 Task: Create List Brand Consistency in Board Product Rollout Best Practices to Workspace ERP Systems. Create List Brand Evolution in Board Product Concept Testing to Workspace ERP Systems. Create List Brand Extension in Board Market Research and Analysis for New Market Entry to Workspace ERP Systems
Action: Mouse moved to (220, 139)
Screenshot: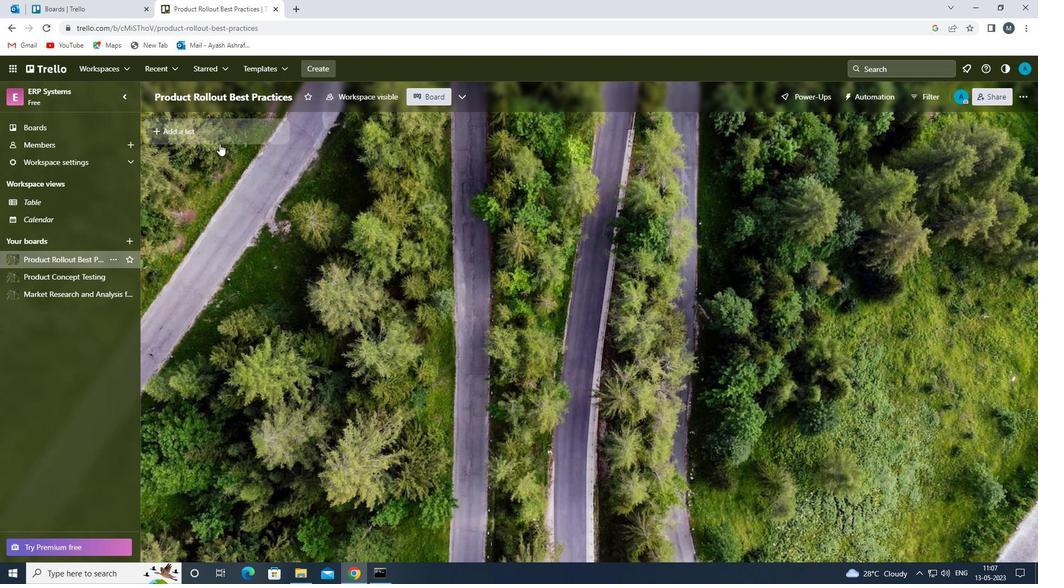 
Action: Mouse pressed left at (220, 139)
Screenshot: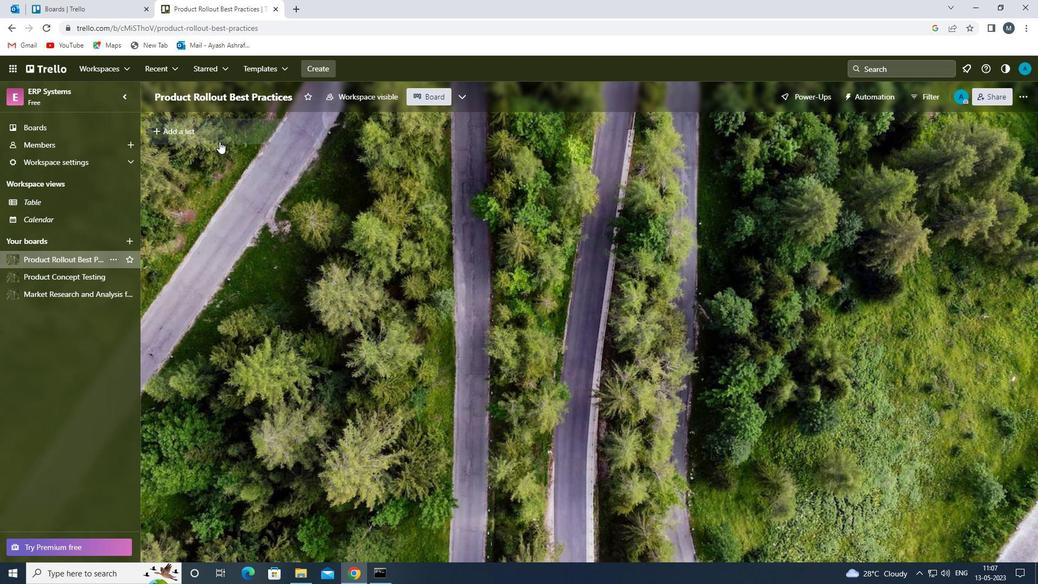 
Action: Mouse moved to (226, 133)
Screenshot: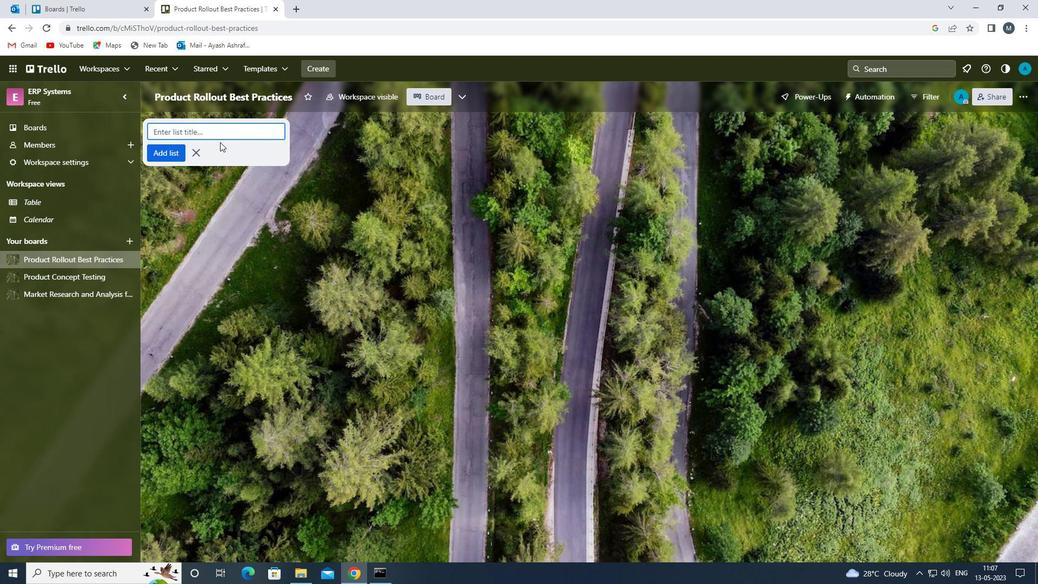 
Action: Mouse pressed left at (226, 133)
Screenshot: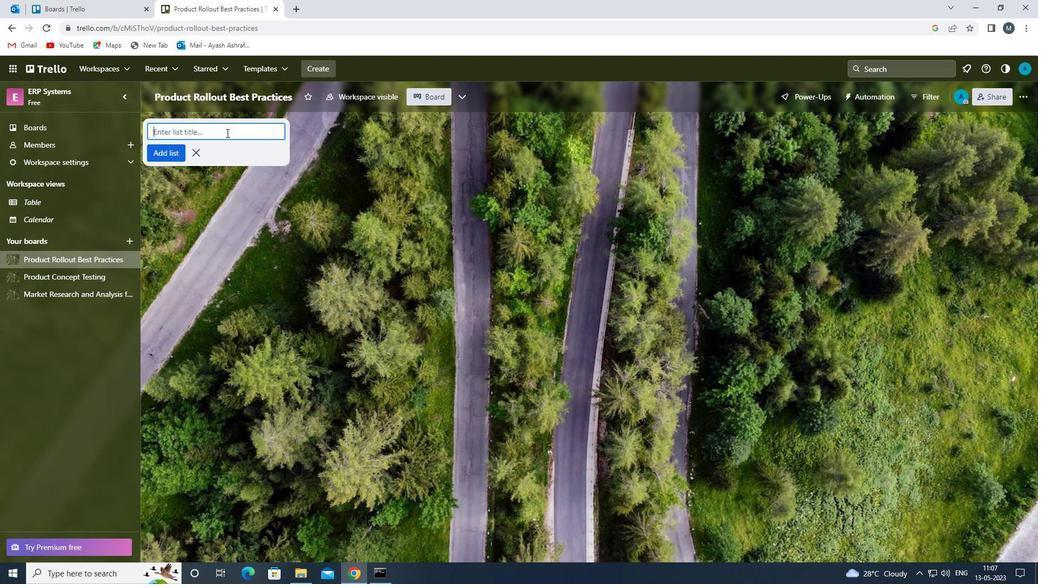
Action: Key pressed <Key.shift>BRAND<Key.space><Key.shift><Key.shift><Key.shift><Key.shift>CONSISTENCY<Key.space>
Screenshot: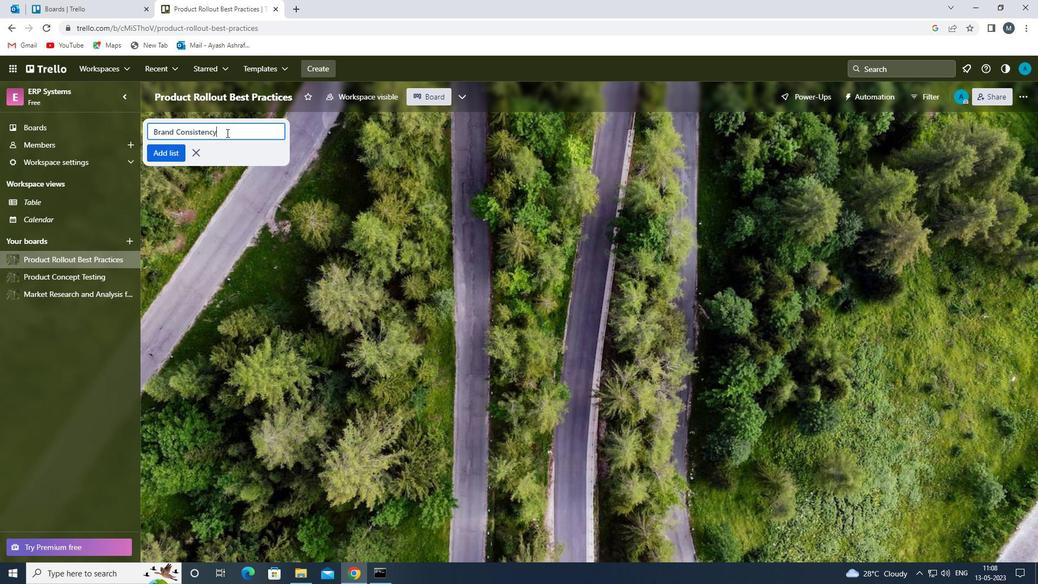 
Action: Mouse moved to (168, 152)
Screenshot: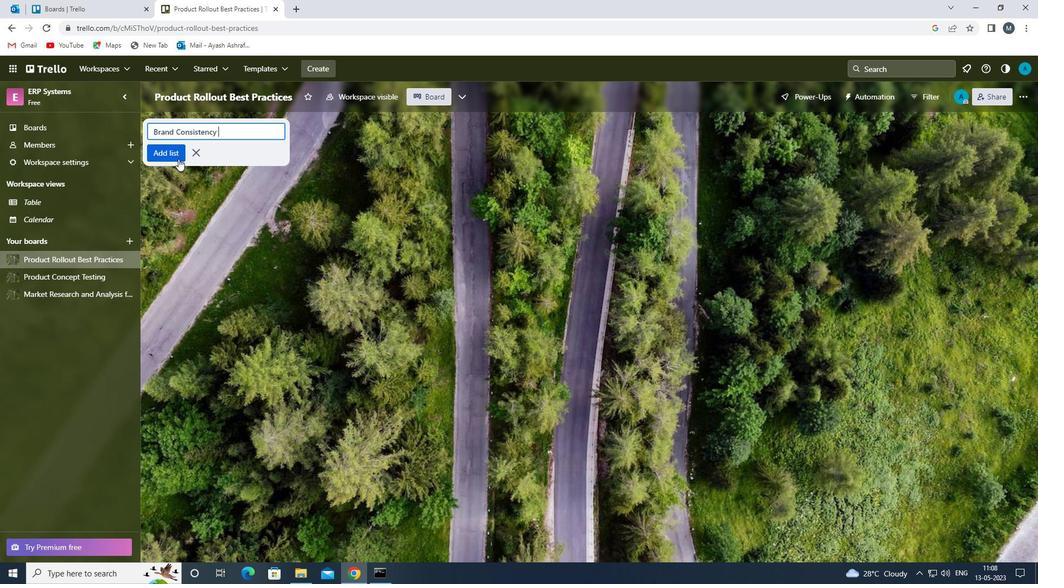 
Action: Mouse pressed left at (168, 152)
Screenshot: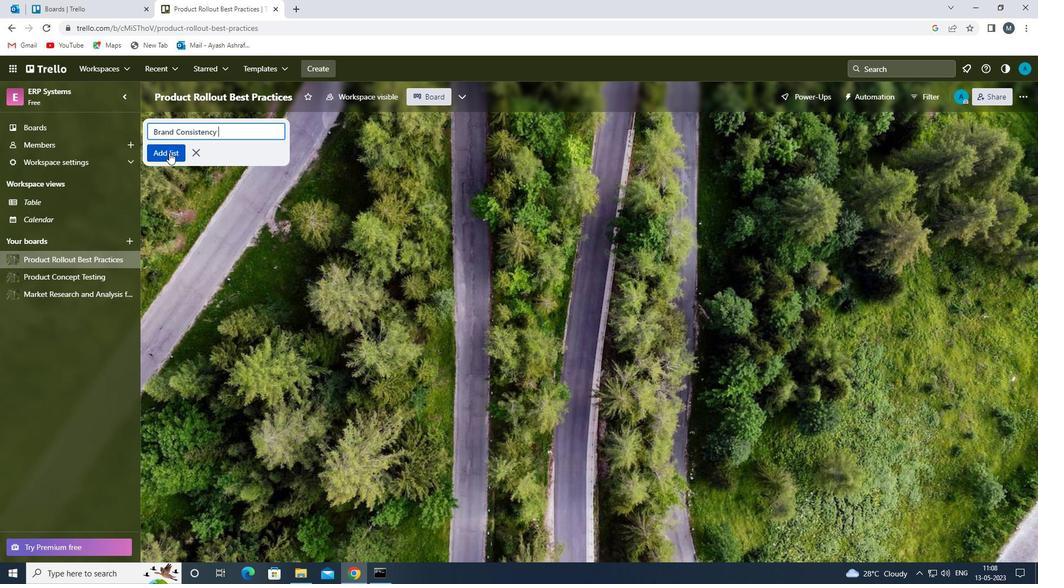 
Action: Mouse moved to (187, 270)
Screenshot: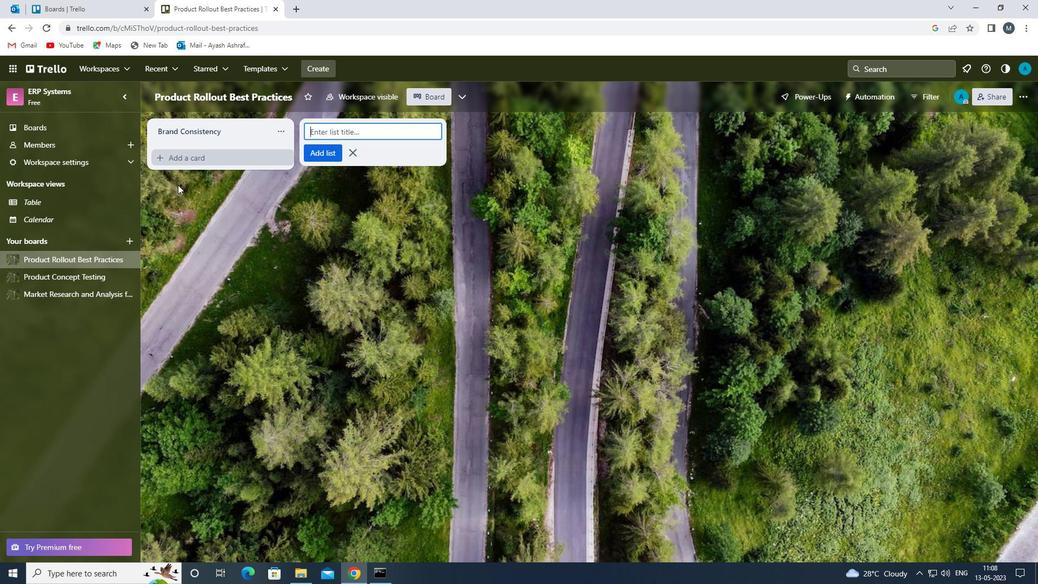 
Action: Mouse pressed left at (187, 270)
Screenshot: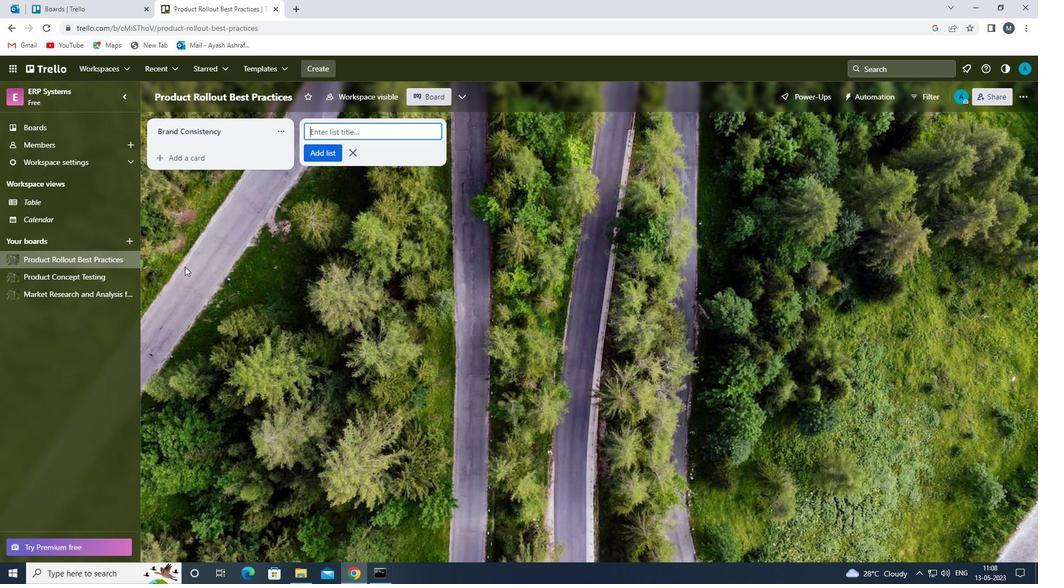 
Action: Mouse moved to (73, 281)
Screenshot: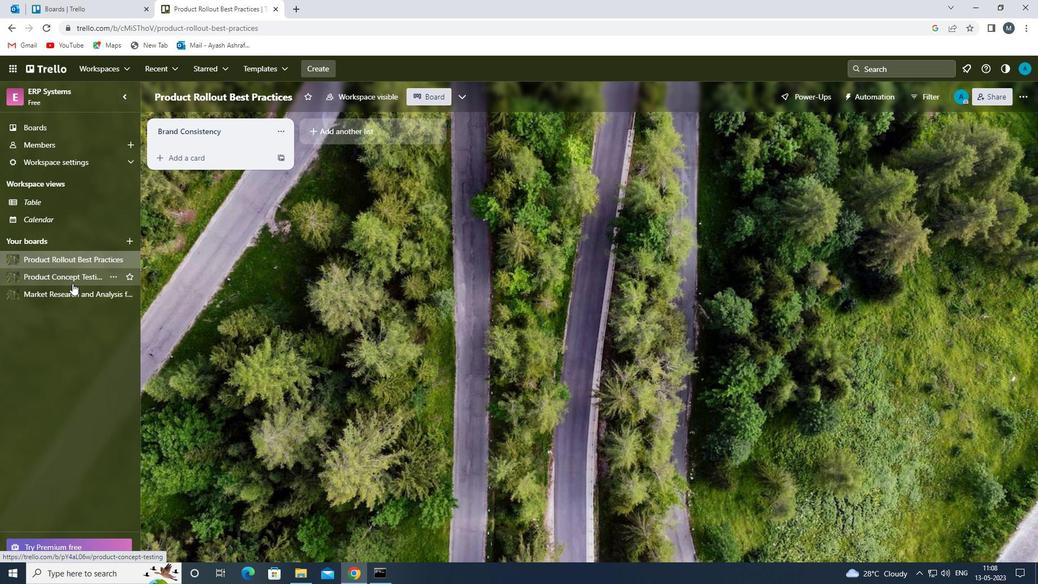 
Action: Mouse pressed left at (73, 281)
Screenshot: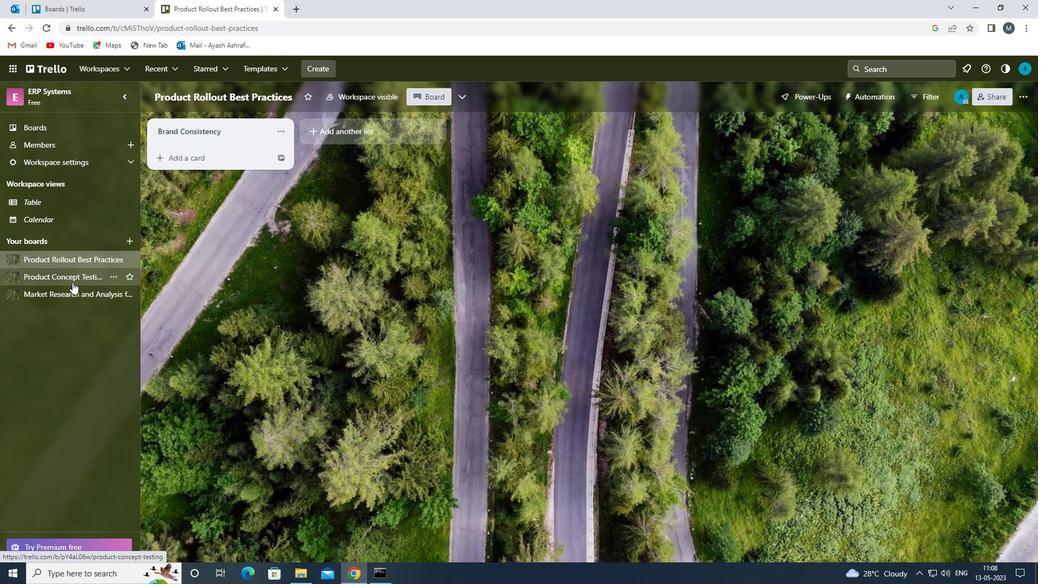 
Action: Mouse moved to (221, 131)
Screenshot: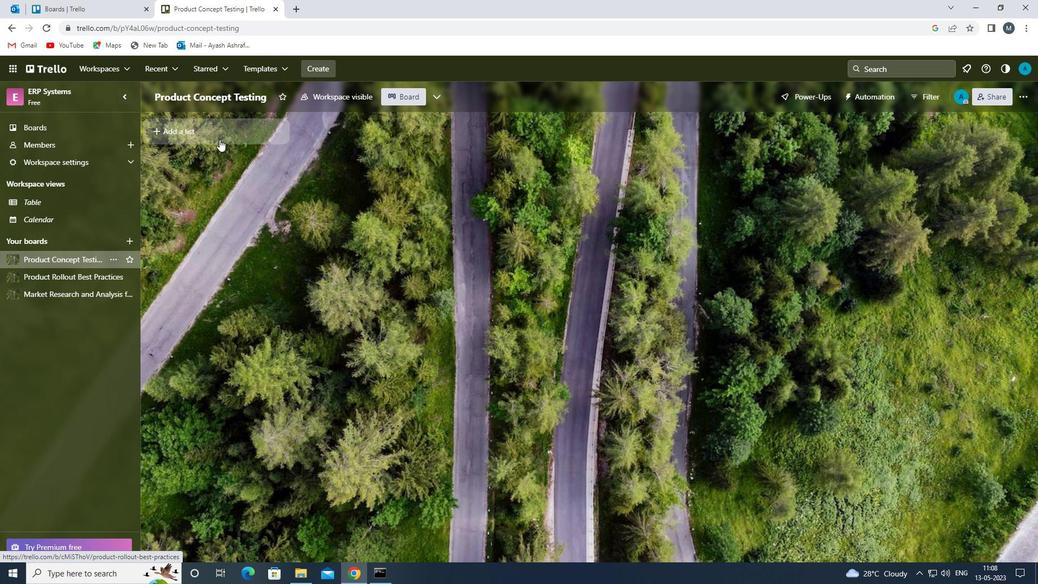 
Action: Mouse pressed left at (221, 131)
Screenshot: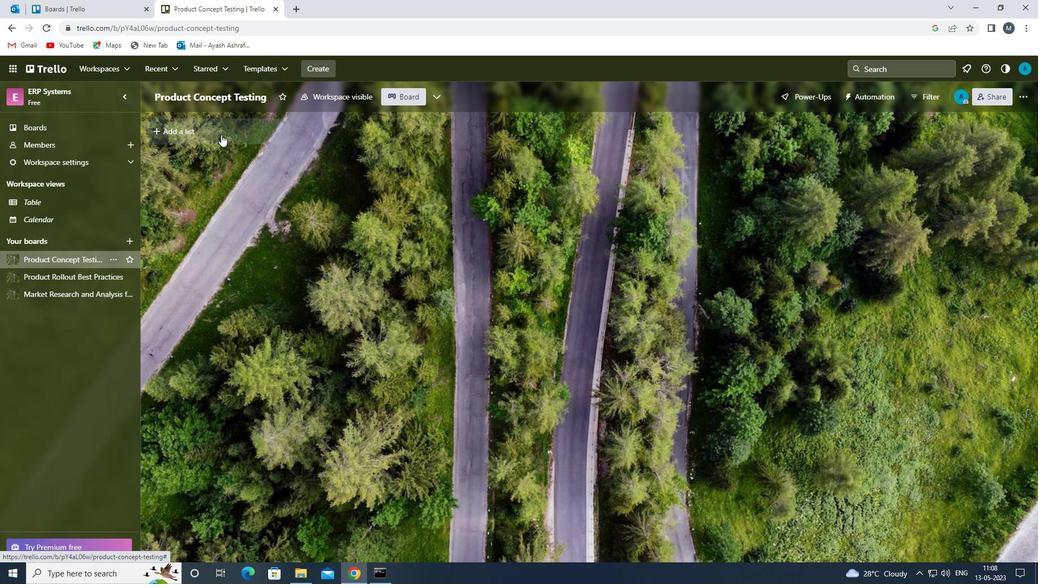
Action: Mouse moved to (222, 134)
Screenshot: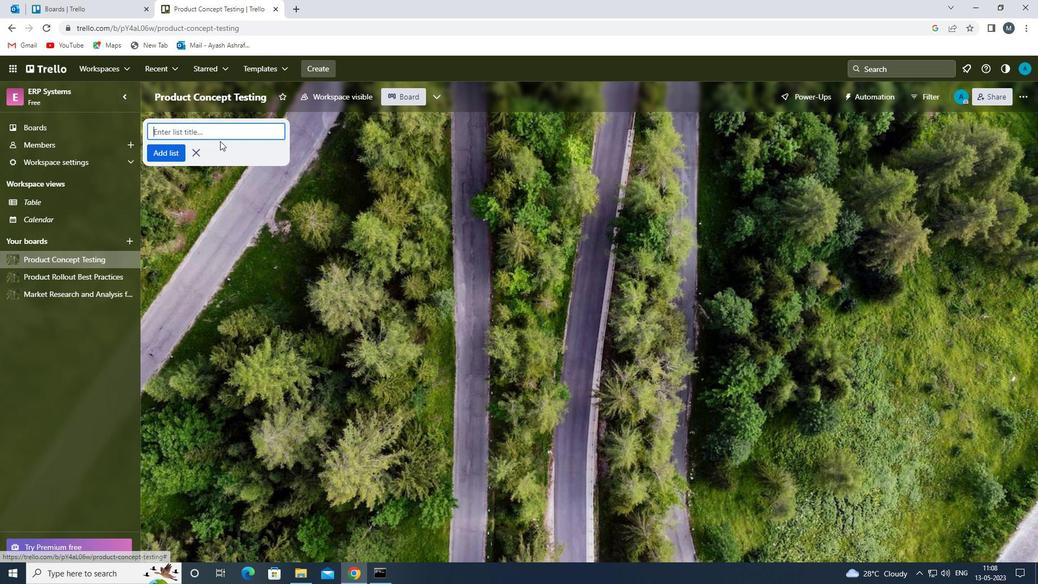 
Action: Mouse pressed left at (222, 134)
Screenshot: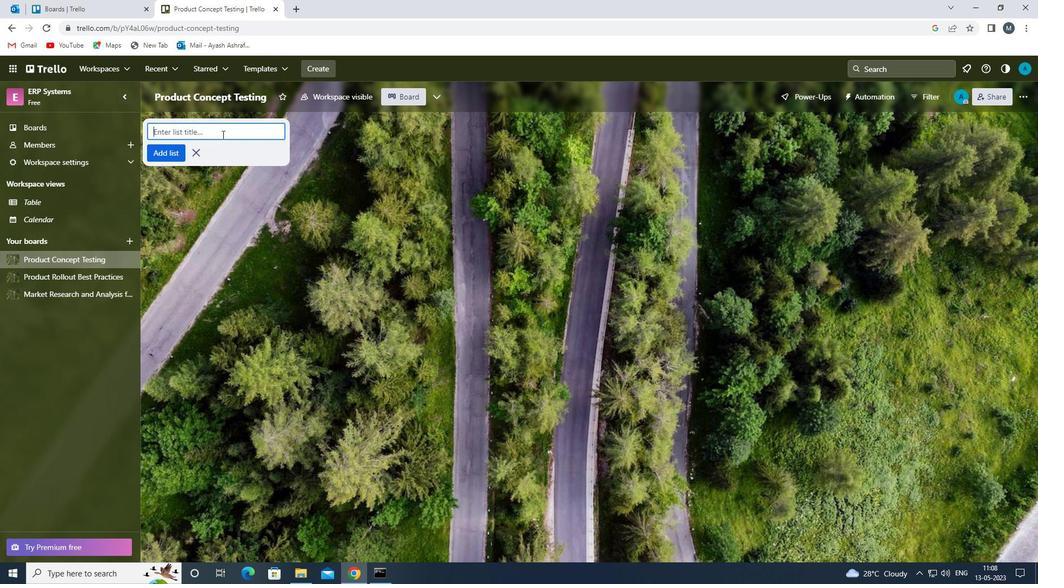 
Action: Mouse moved to (224, 137)
Screenshot: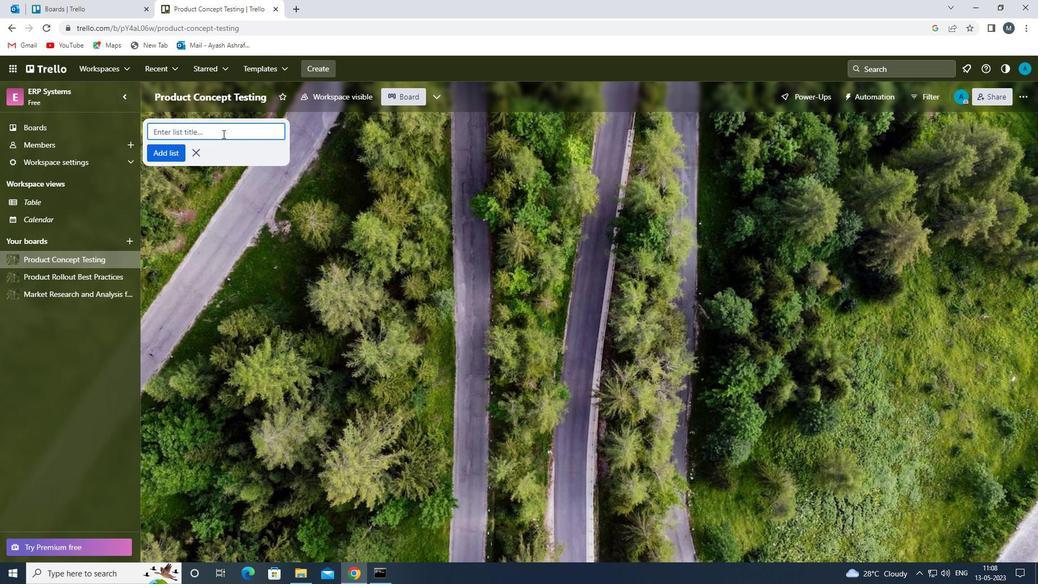 
Action: Key pressed <Key.shift>BRAND<Key.space><Key.shift>EVOLUTION<Key.space>
Screenshot: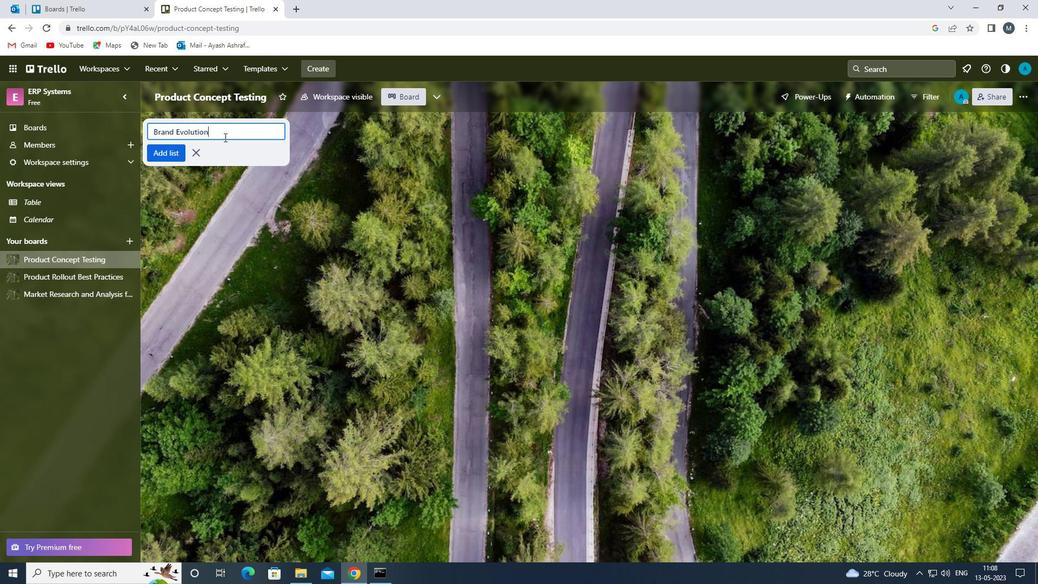 
Action: Mouse moved to (160, 157)
Screenshot: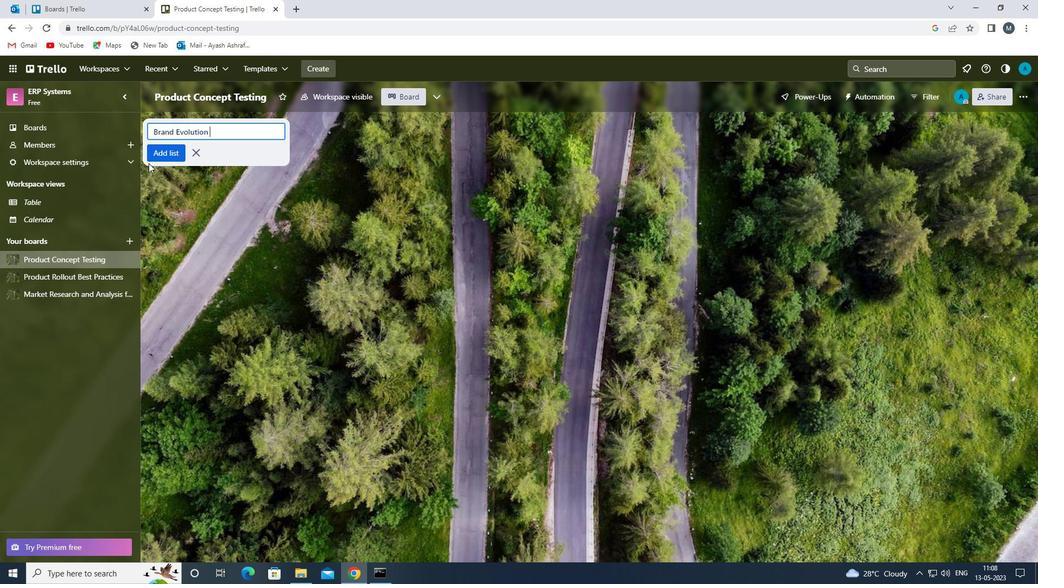 
Action: Mouse pressed left at (160, 157)
Screenshot: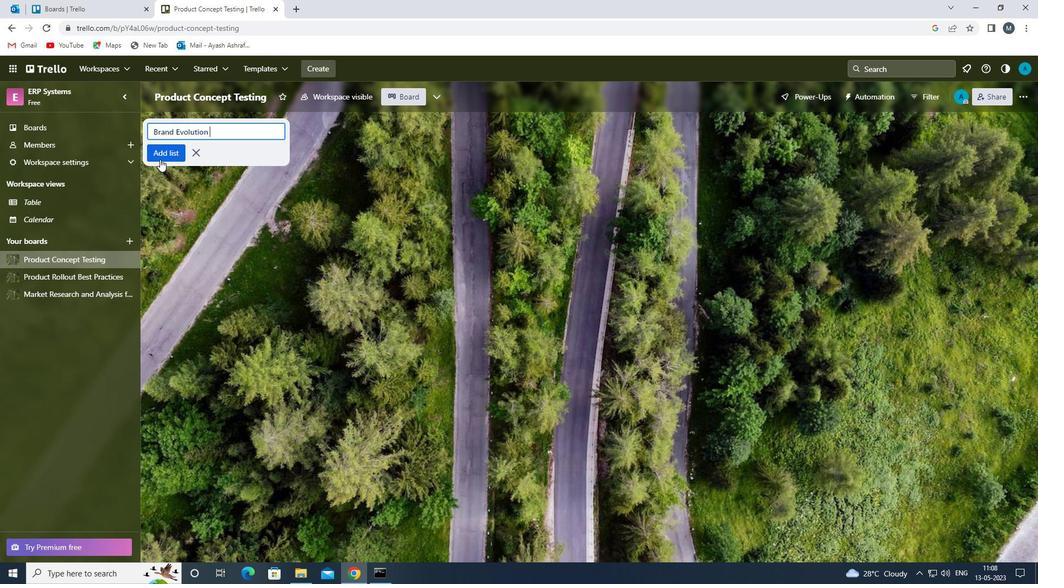 
Action: Mouse moved to (234, 275)
Screenshot: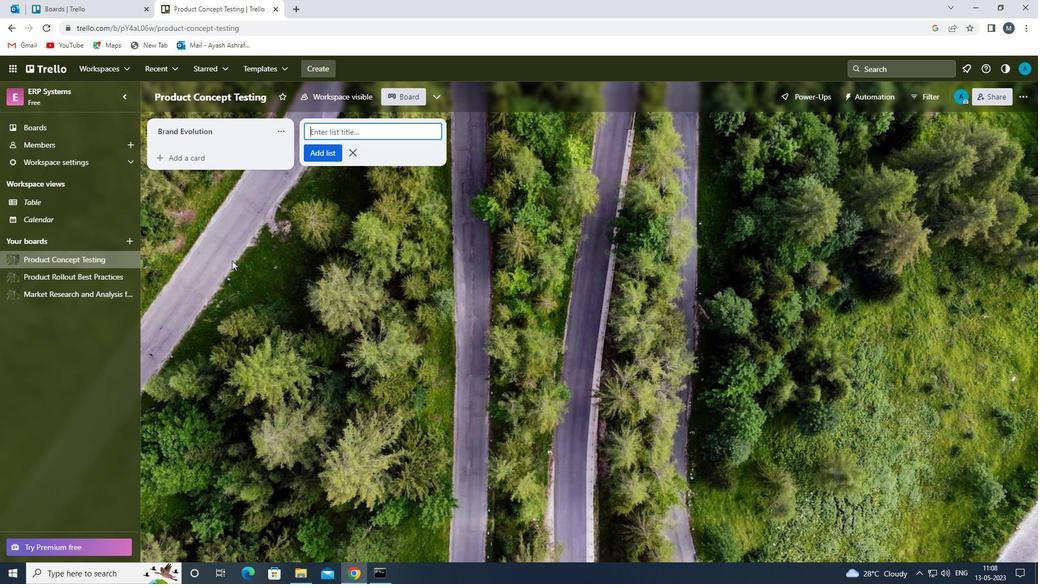 
Action: Mouse pressed left at (234, 275)
Screenshot: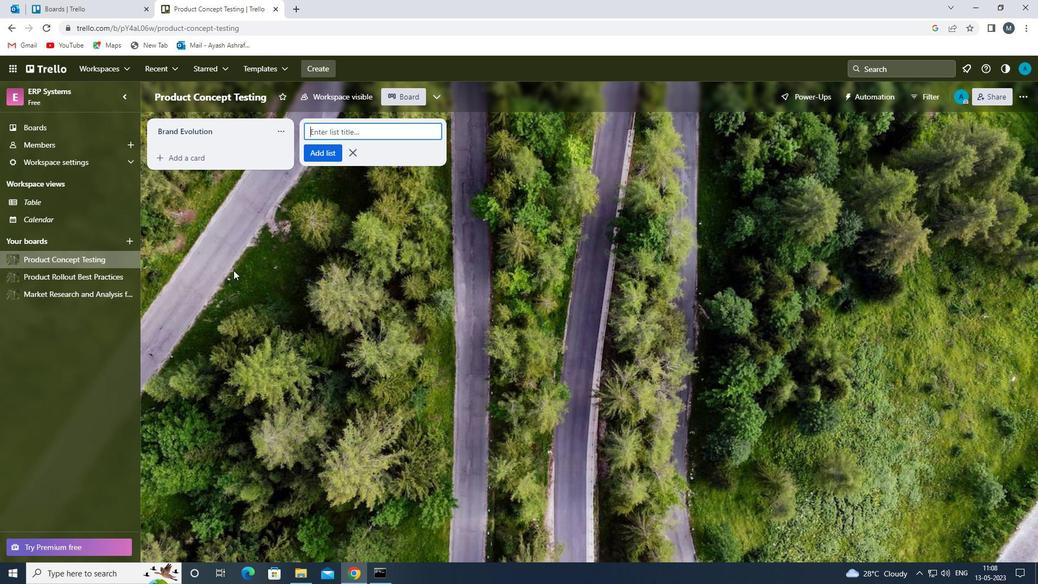 
Action: Mouse moved to (80, 295)
Screenshot: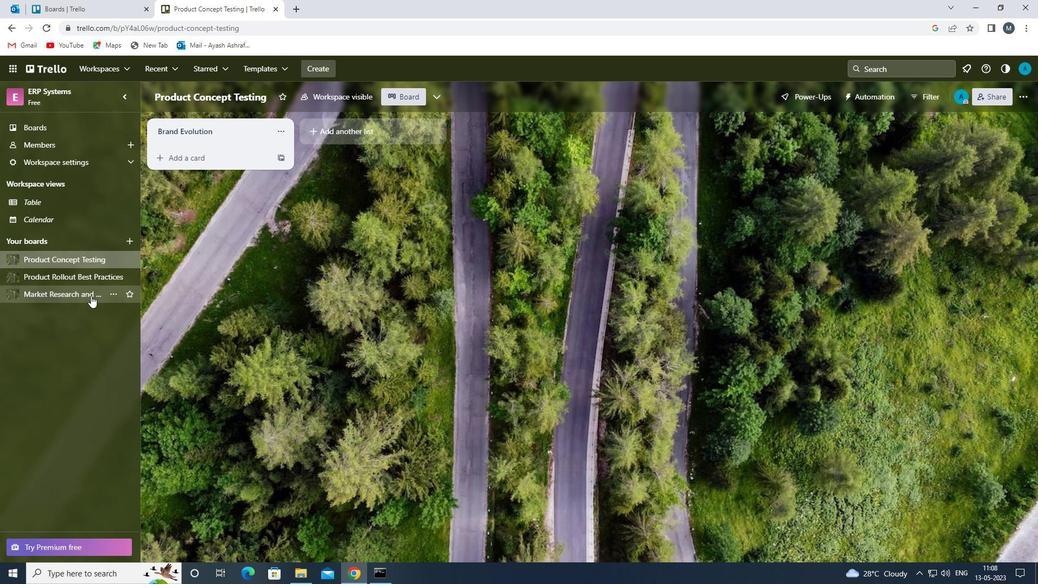 
Action: Mouse pressed left at (80, 295)
Screenshot: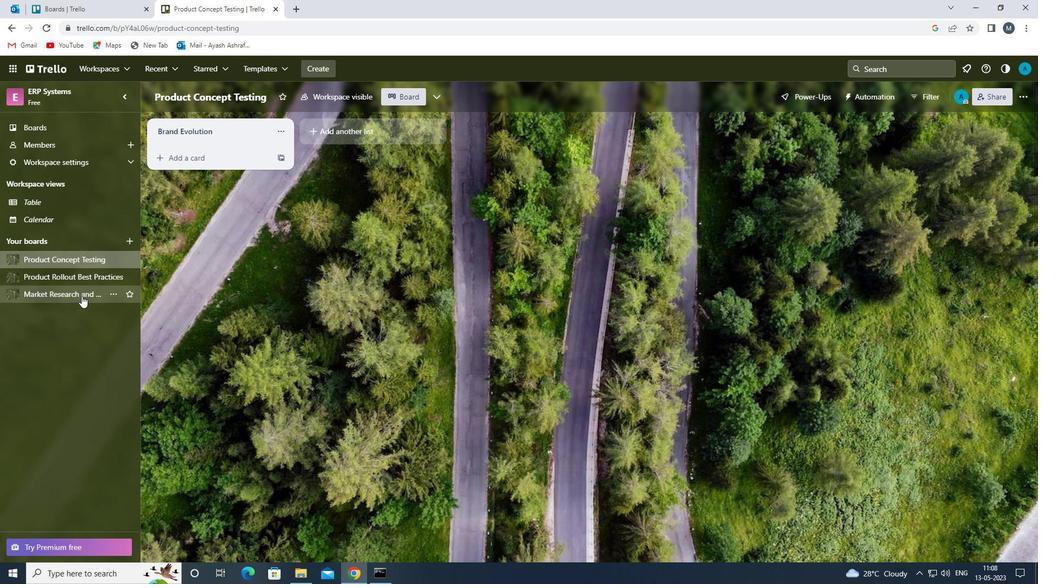 
Action: Mouse moved to (214, 129)
Screenshot: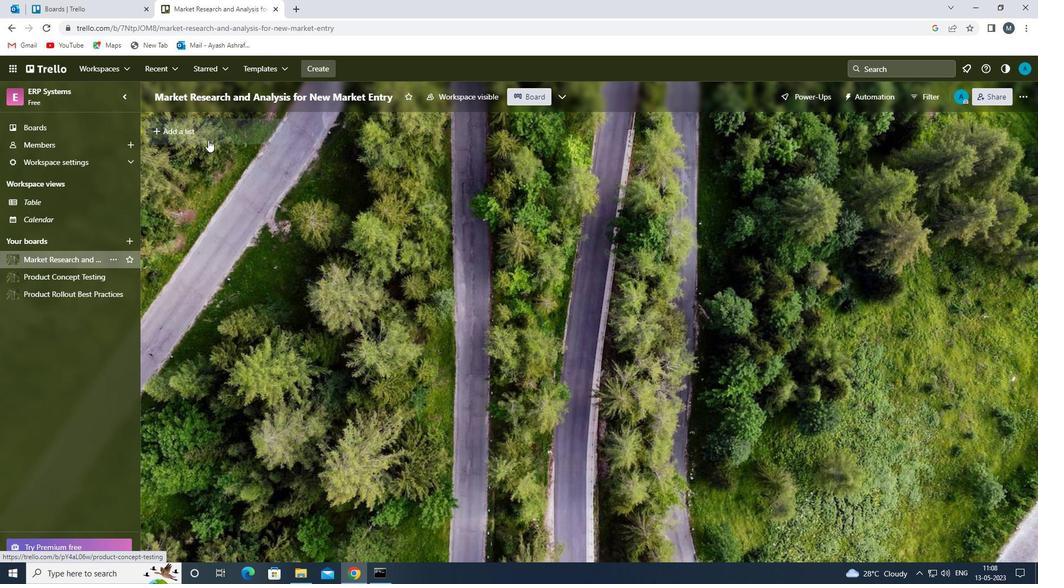 
Action: Mouse pressed left at (214, 129)
Screenshot: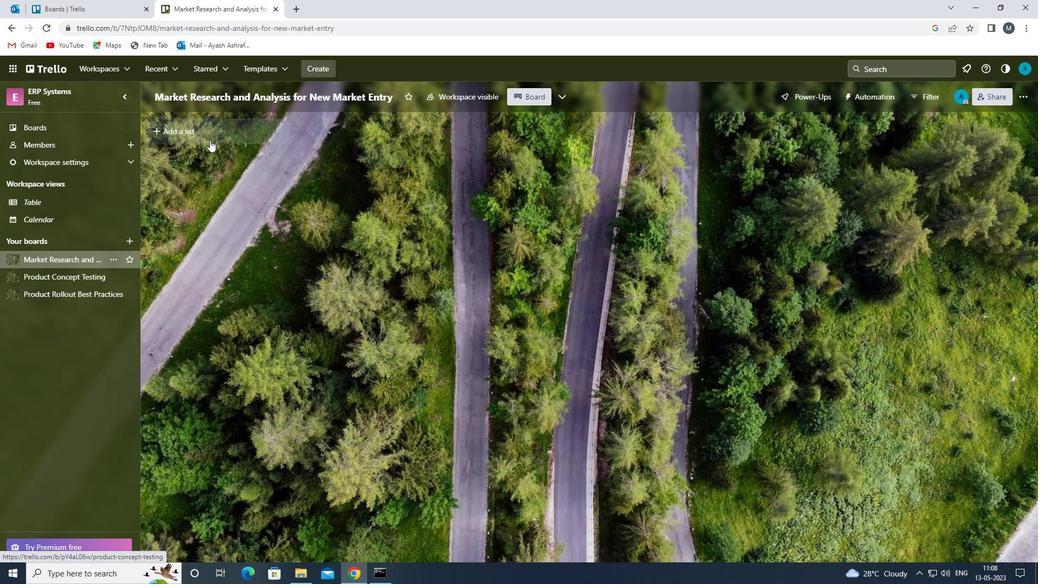 
Action: Mouse moved to (214, 134)
Screenshot: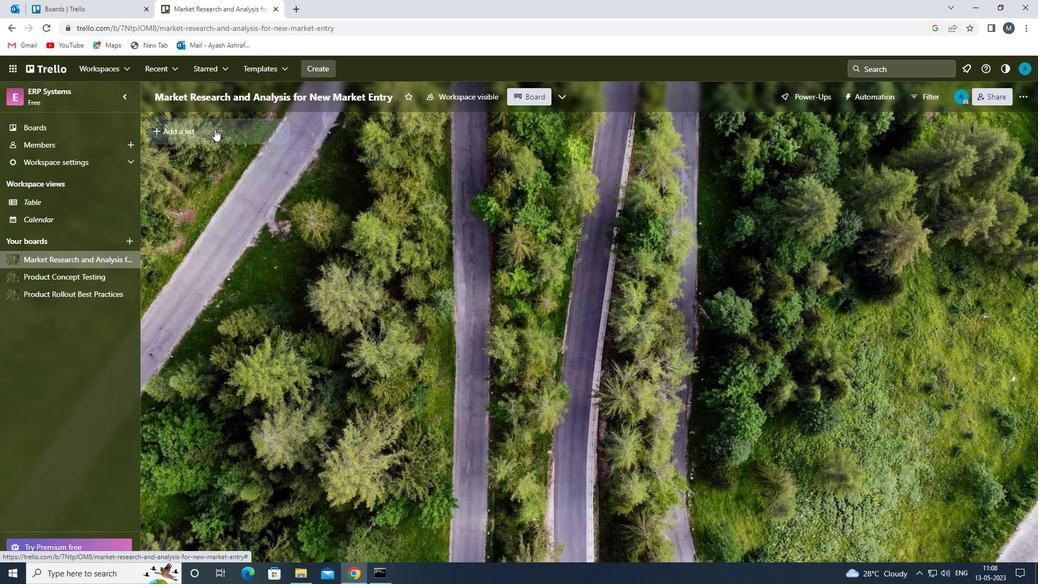 
Action: Mouse pressed left at (214, 134)
Screenshot: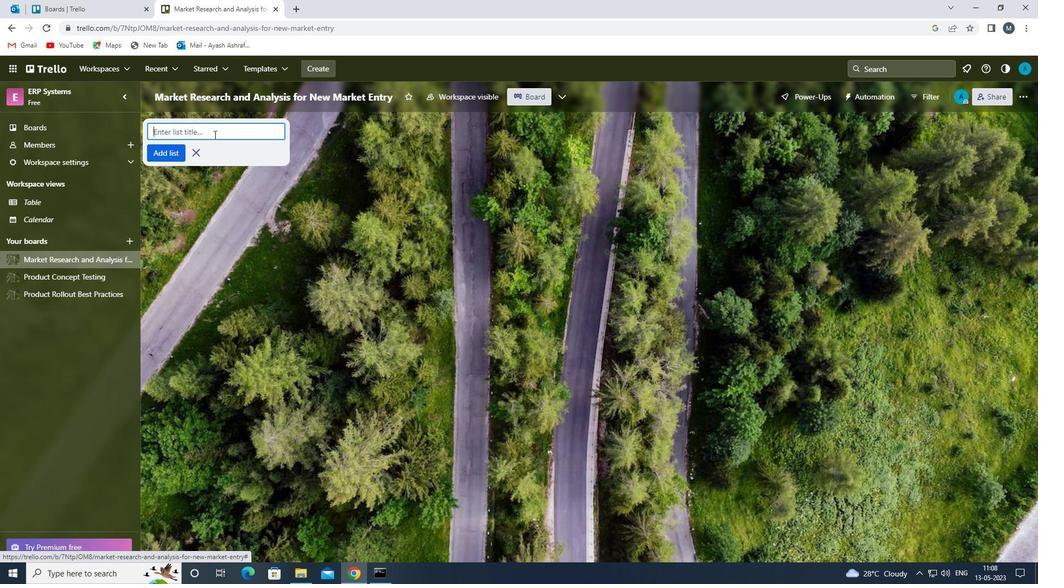 
Action: Mouse moved to (215, 134)
Screenshot: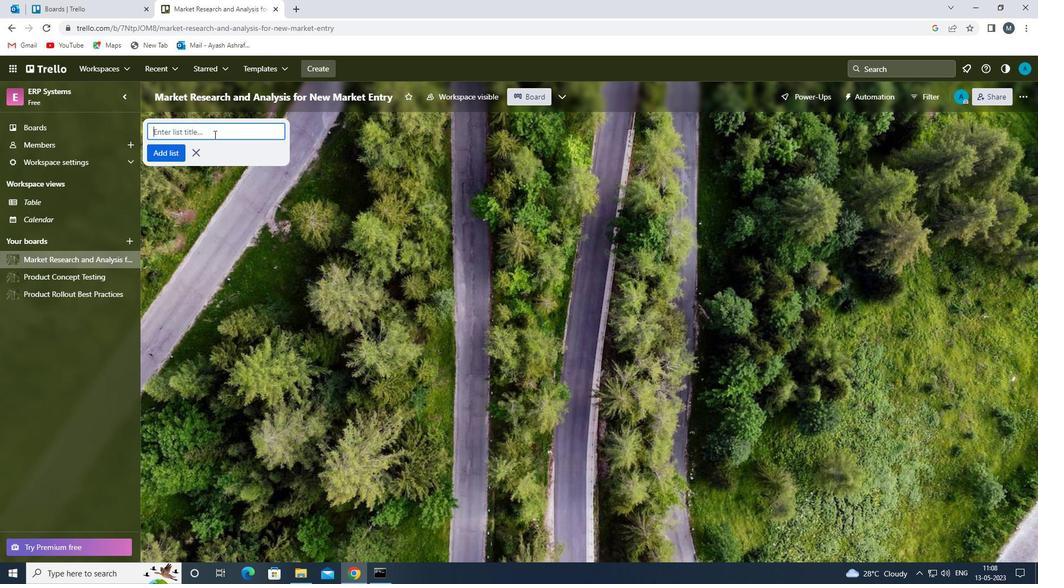 
Action: Key pressed <Key.shift>BRAND<Key.space><Key.shift><Key.shift><Key.shift><Key.shift><Key.shift><Key.shift><Key.shift>EX
Screenshot: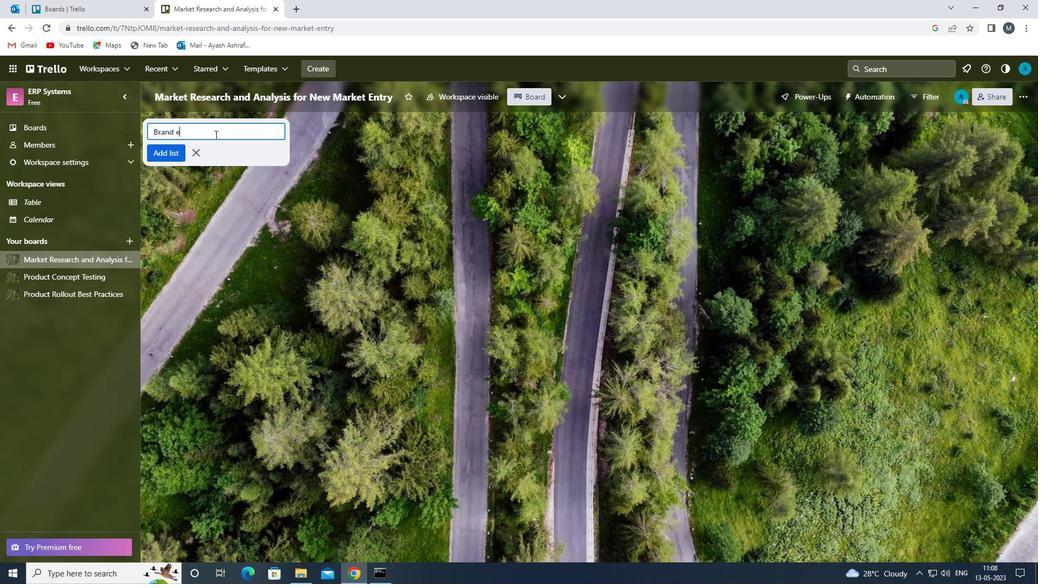
Action: Mouse moved to (215, 135)
Screenshot: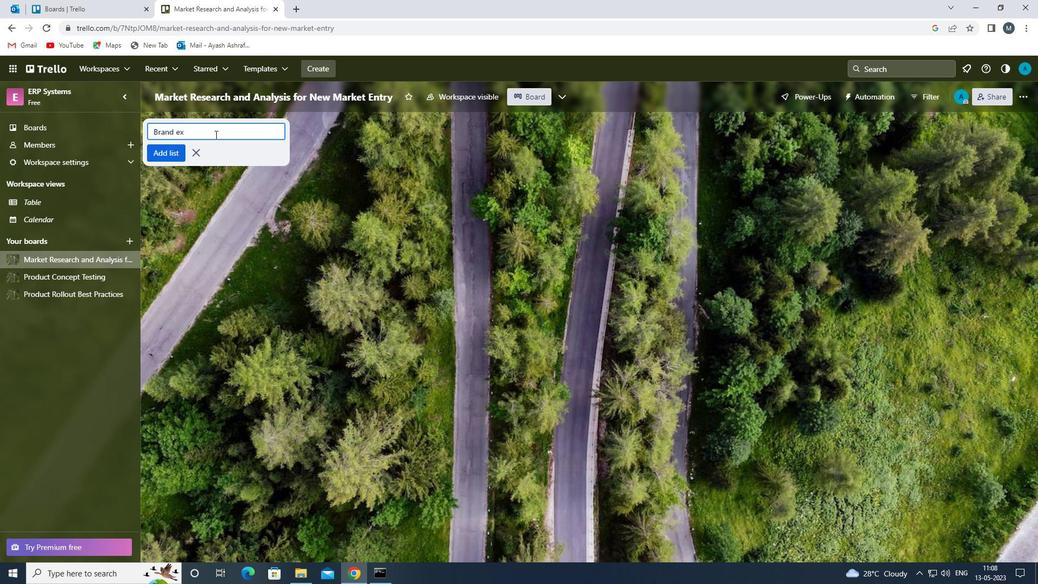 
Action: Key pressed T<Key.backspace><Key.backspace><Key.backspace><Key.shift>EXTENSION<Key.space>
Screenshot: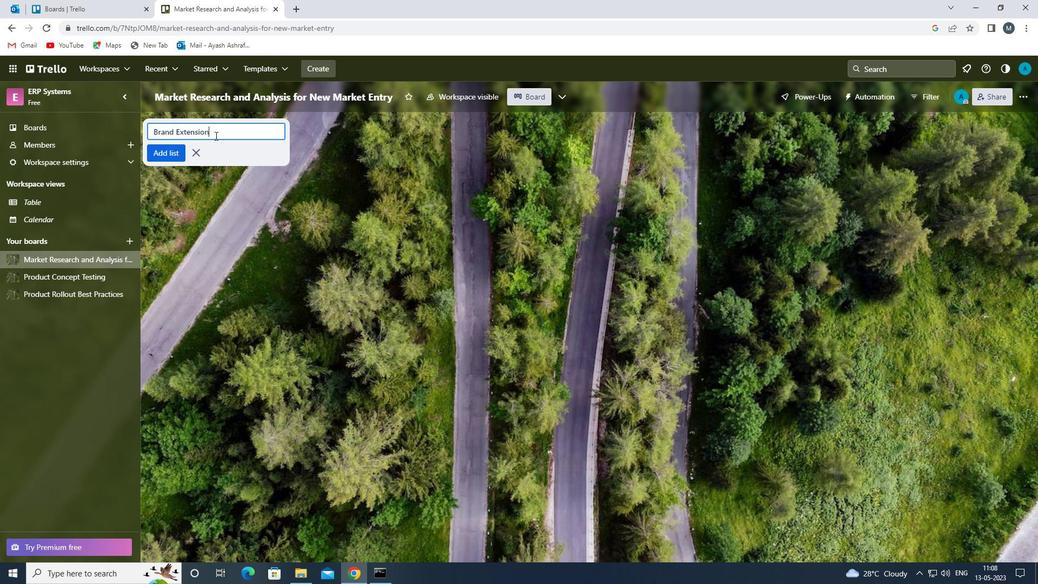 
Action: Mouse moved to (167, 149)
Screenshot: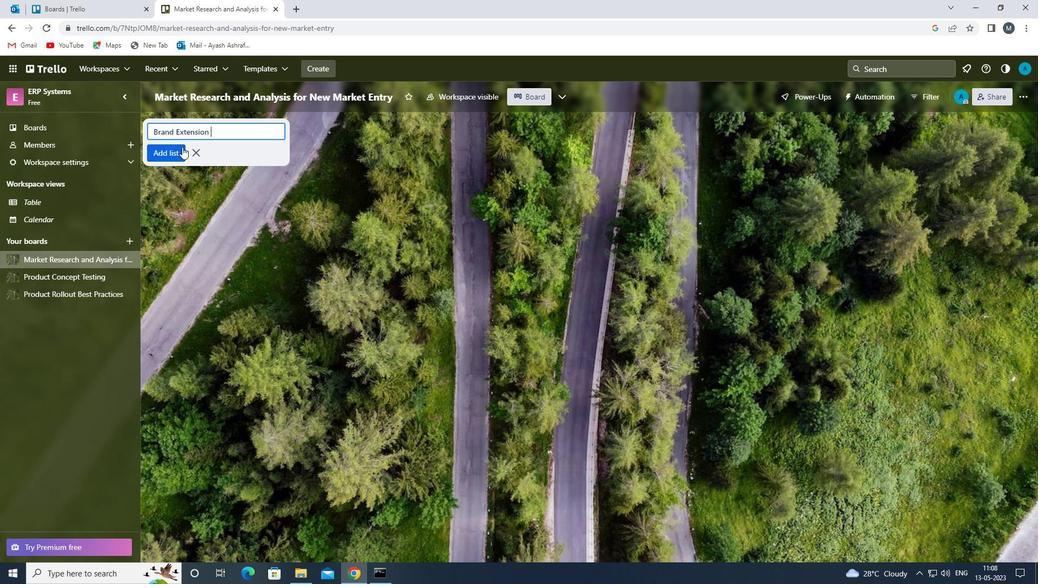 
Action: Mouse pressed left at (167, 149)
Screenshot: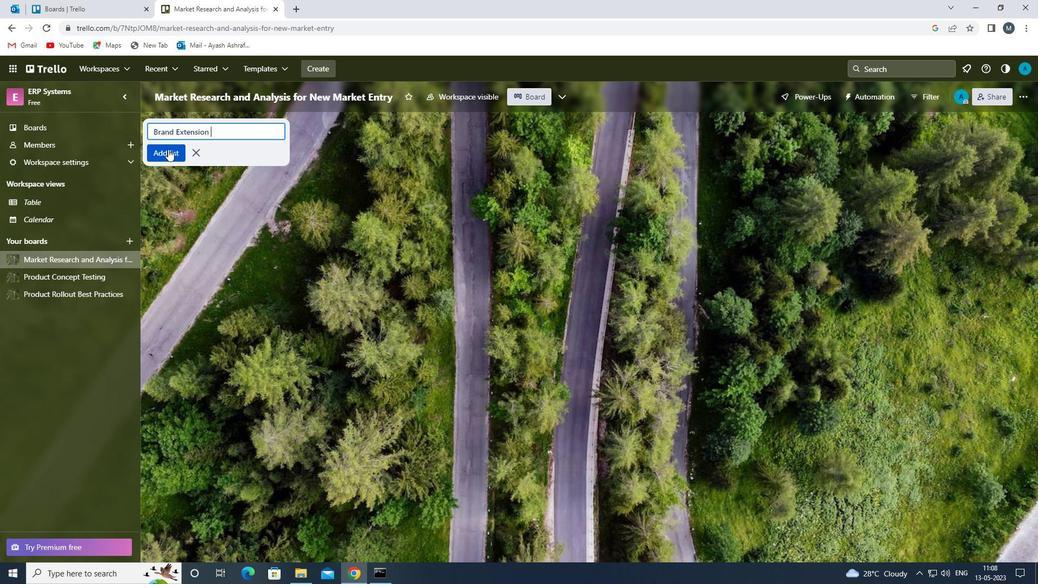 
Action: Mouse moved to (220, 220)
Screenshot: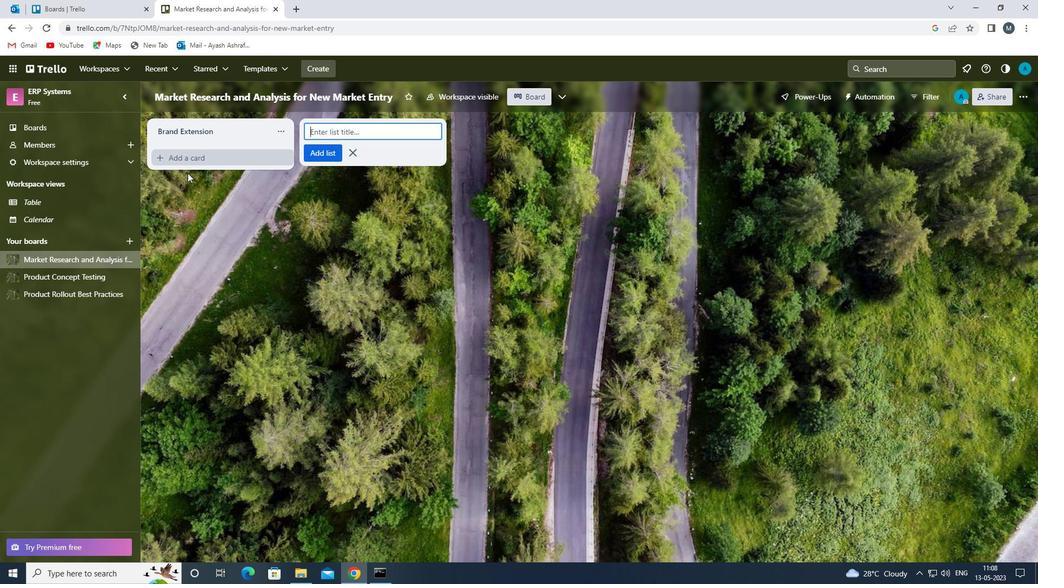 
Action: Mouse pressed left at (220, 220)
Screenshot: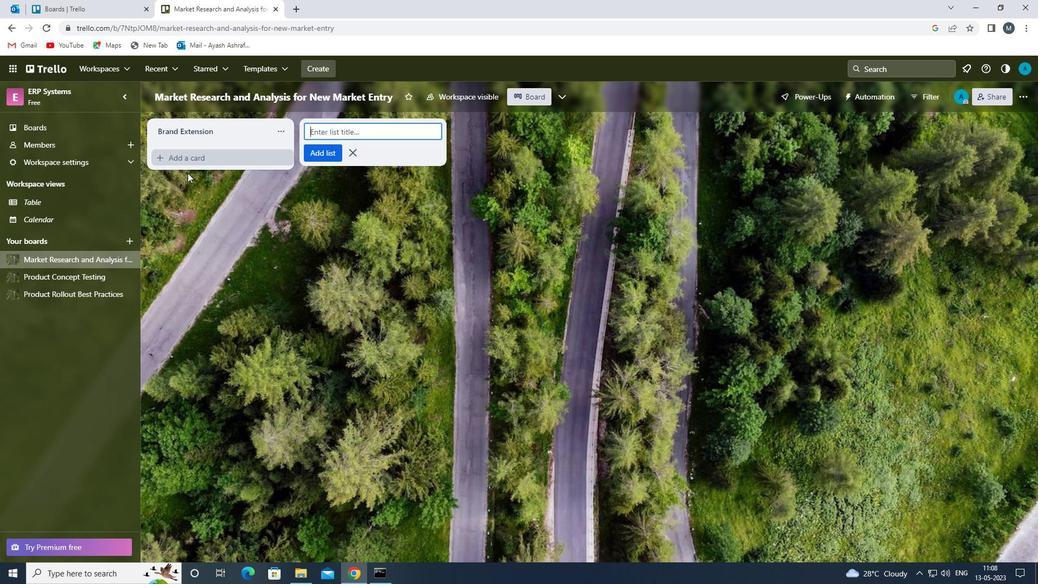 
Action: Mouse moved to (220, 221)
Screenshot: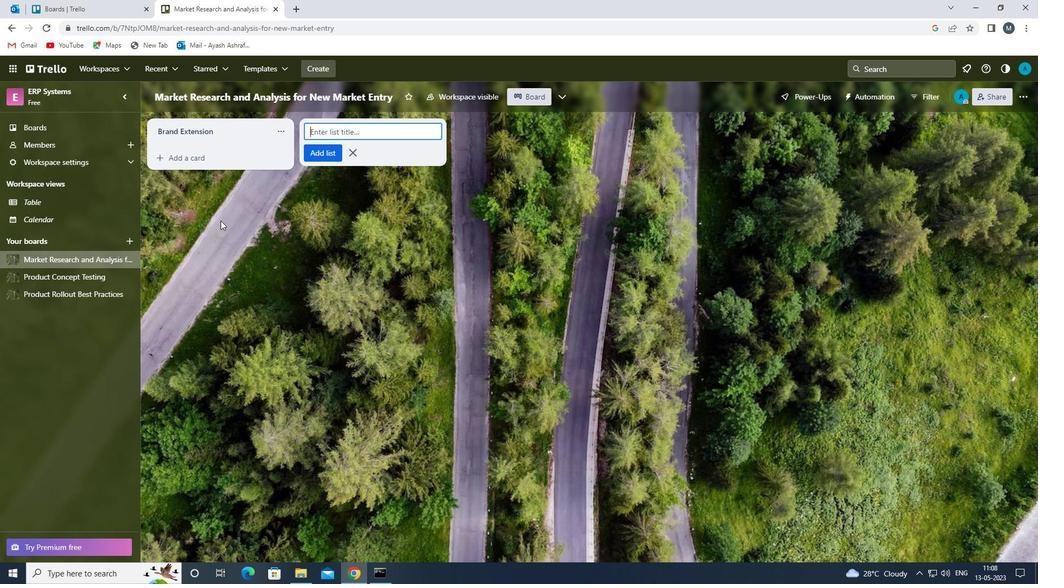 
